 Task: Use the formula "CHISQ.DIST.RT" in spreadsheet "Project portfolio".
Action: Mouse moved to (310, 288)
Screenshot: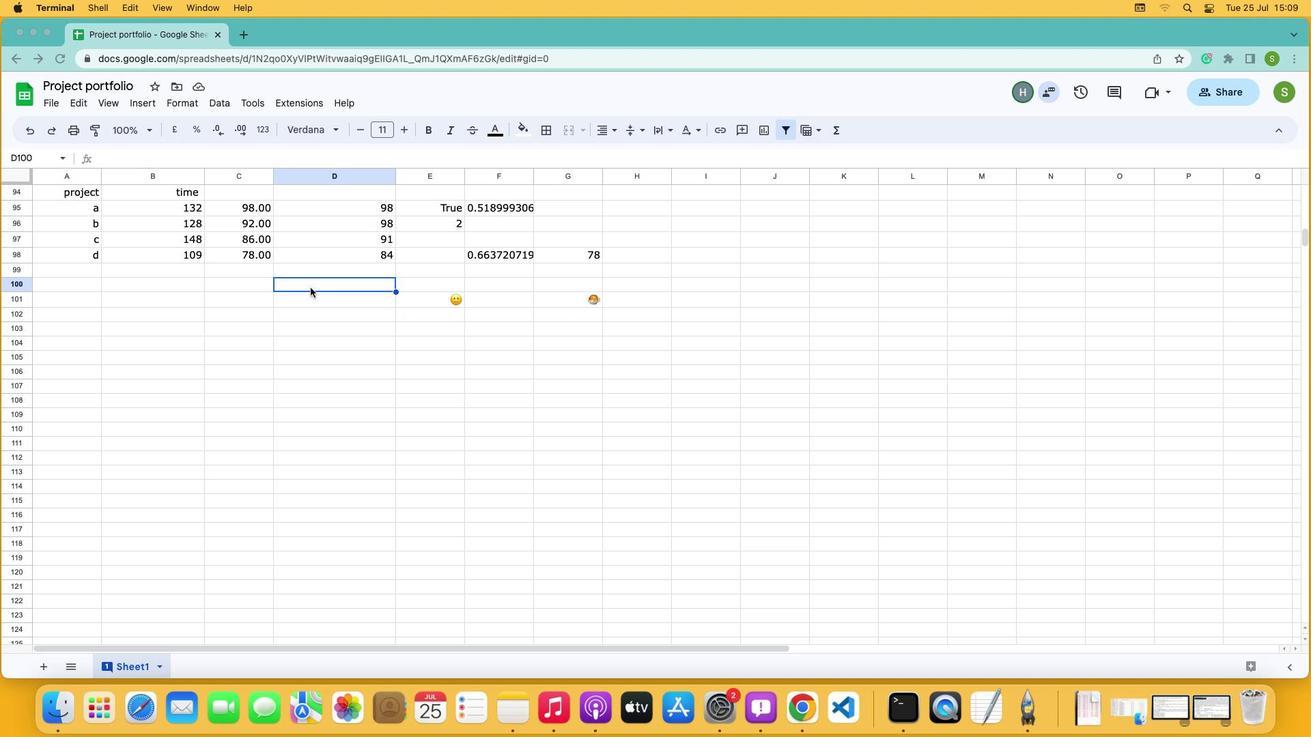 
Action: Mouse pressed left at (310, 288)
Screenshot: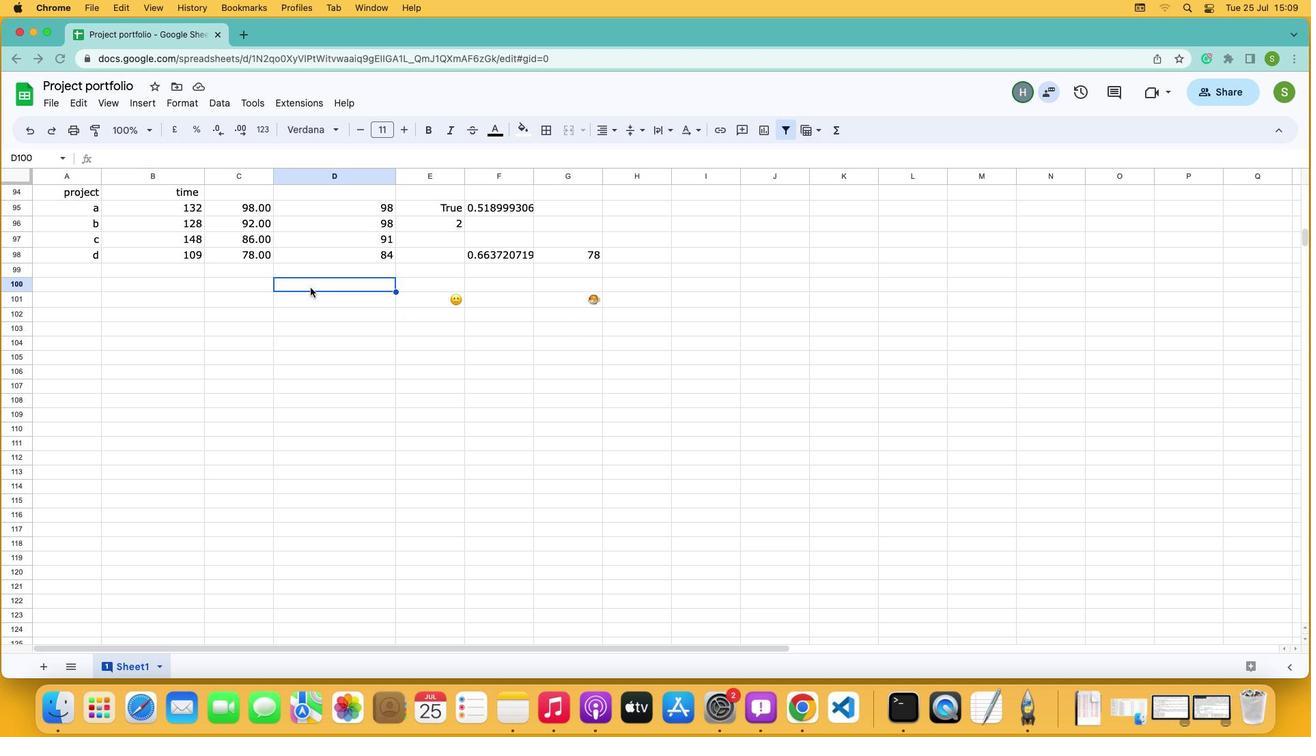 
Action: Mouse moved to (834, 133)
Screenshot: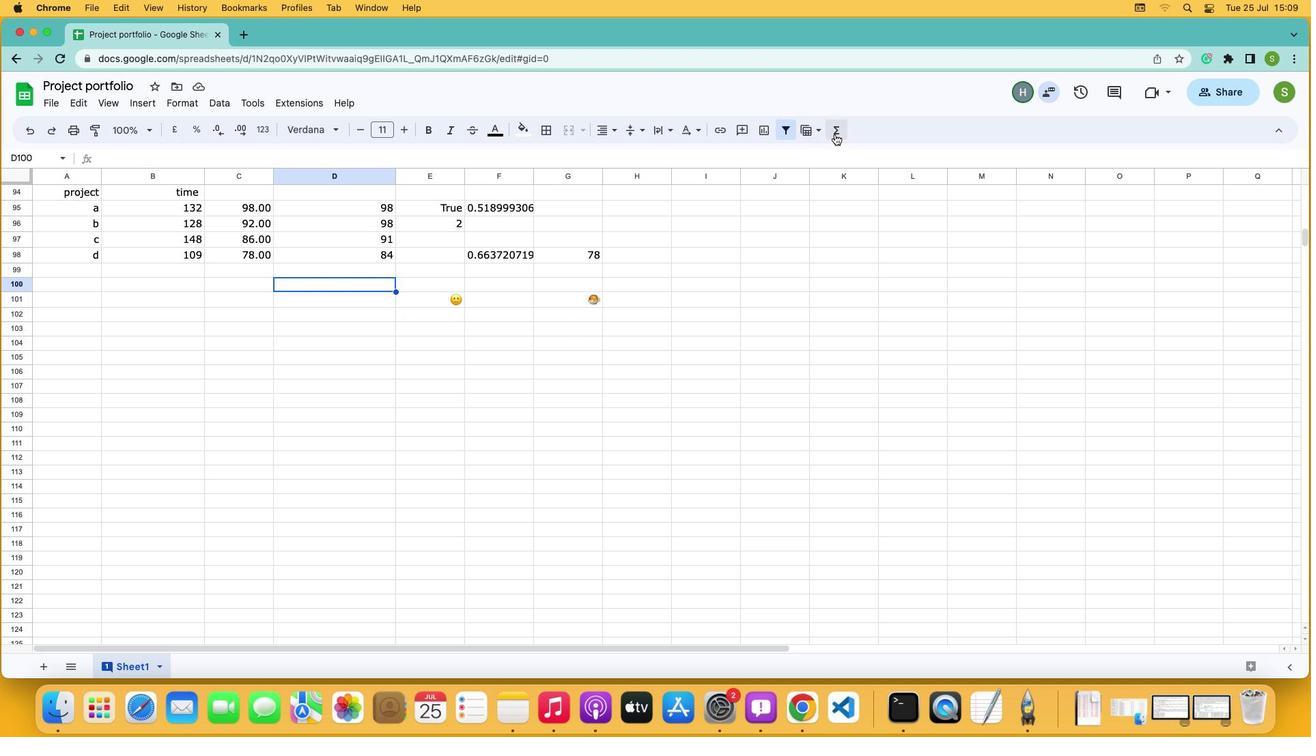 
Action: Mouse pressed left at (834, 133)
Screenshot: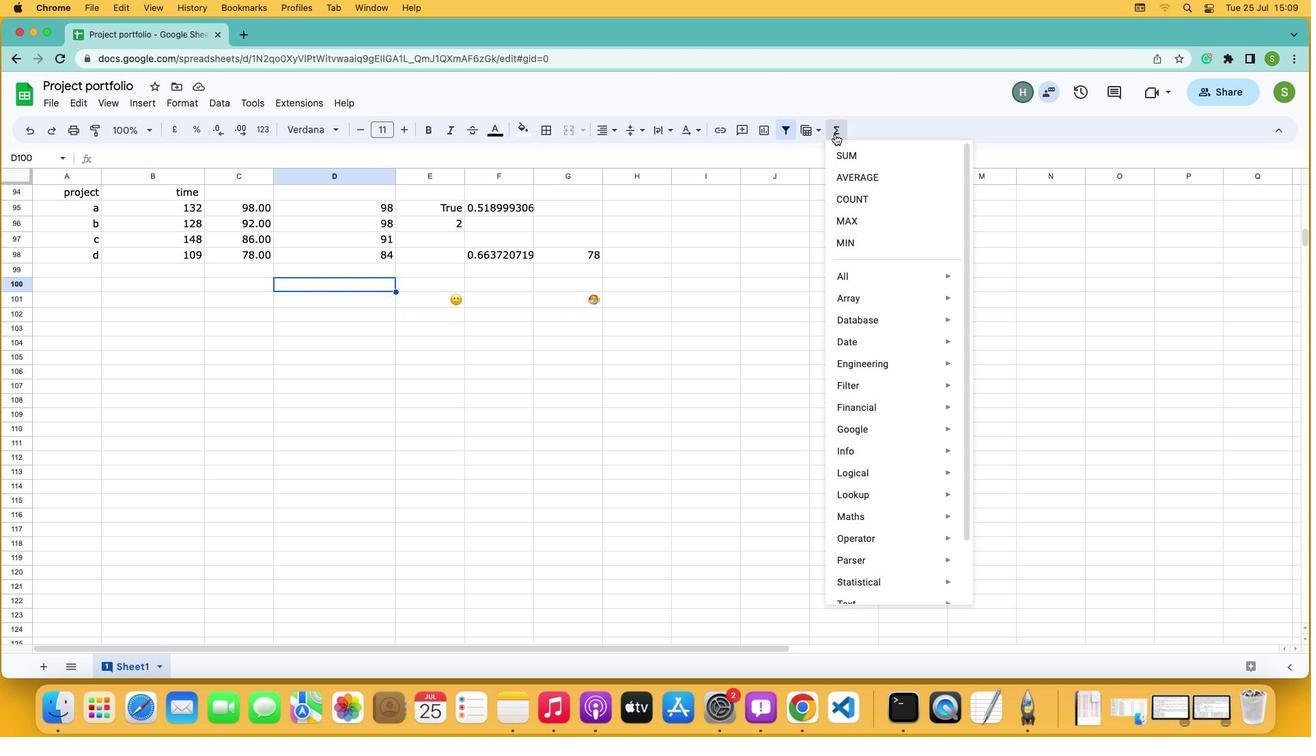
Action: Mouse moved to (859, 276)
Screenshot: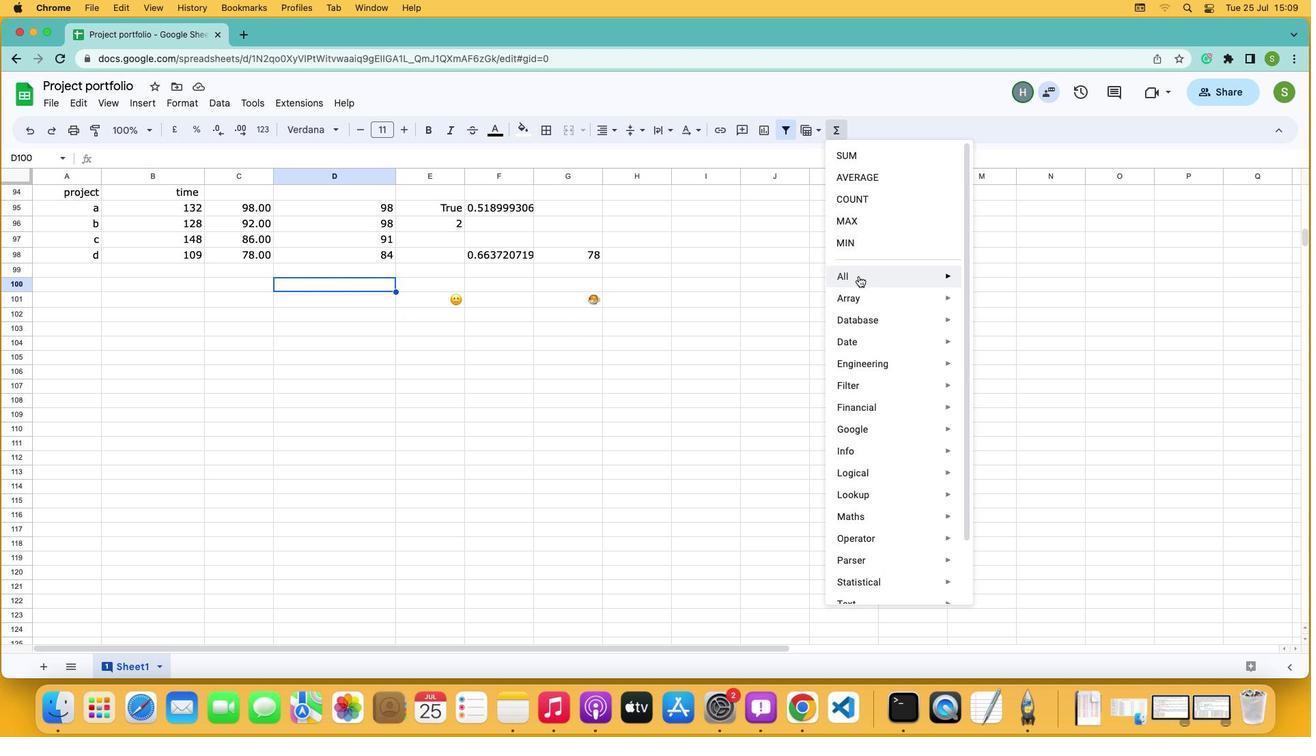 
Action: Mouse pressed left at (859, 276)
Screenshot: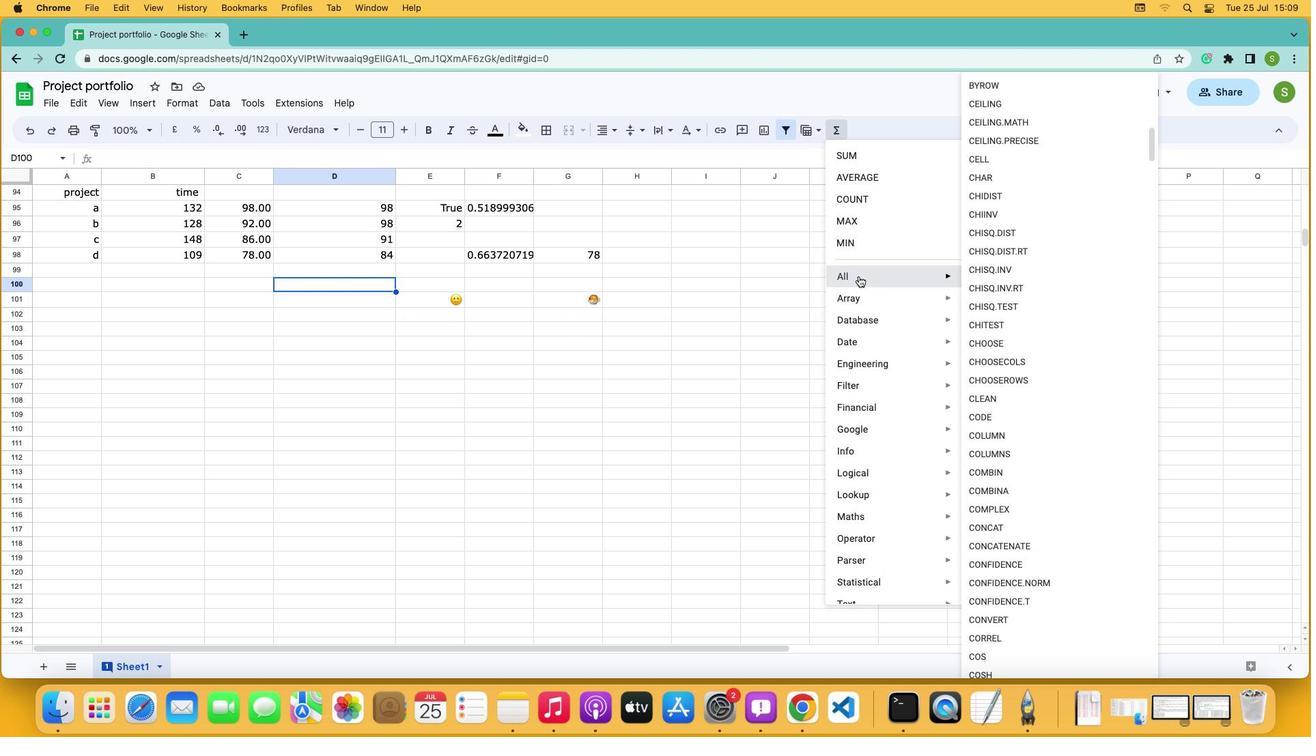 
Action: Mouse moved to (993, 256)
Screenshot: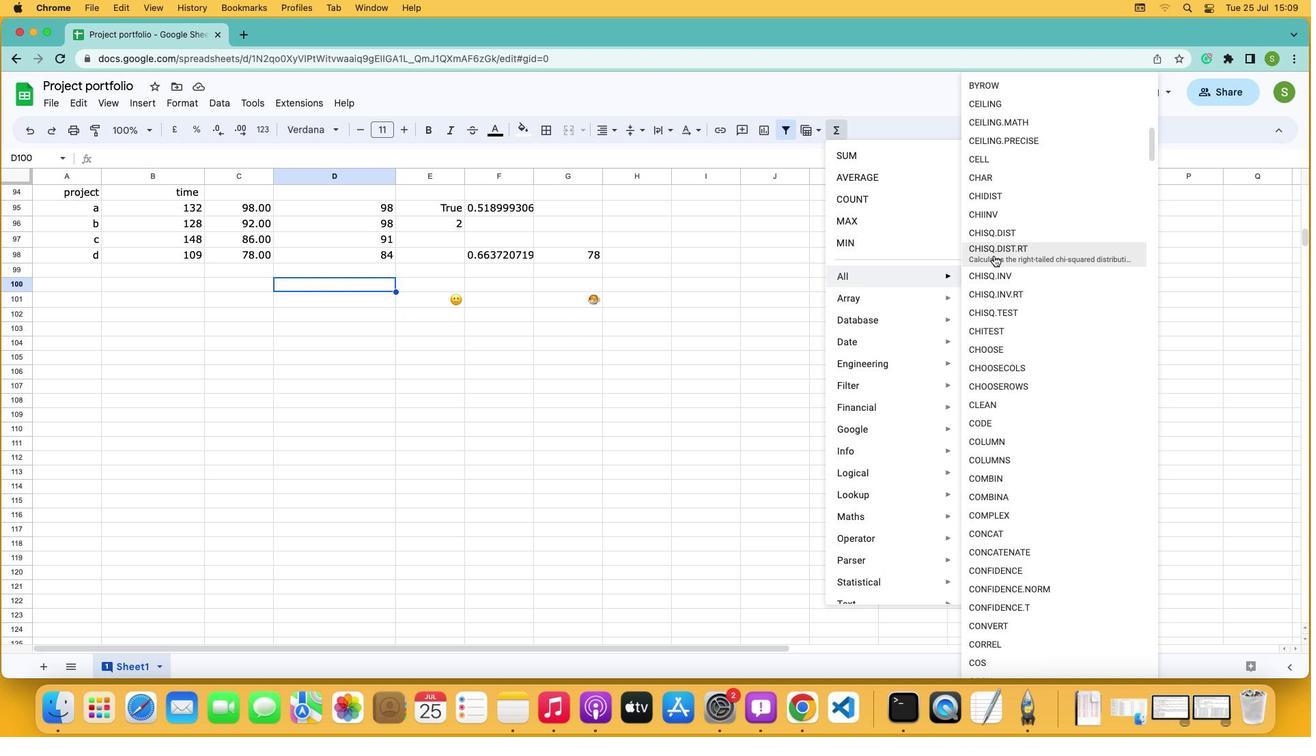 
Action: Mouse pressed left at (993, 256)
Screenshot: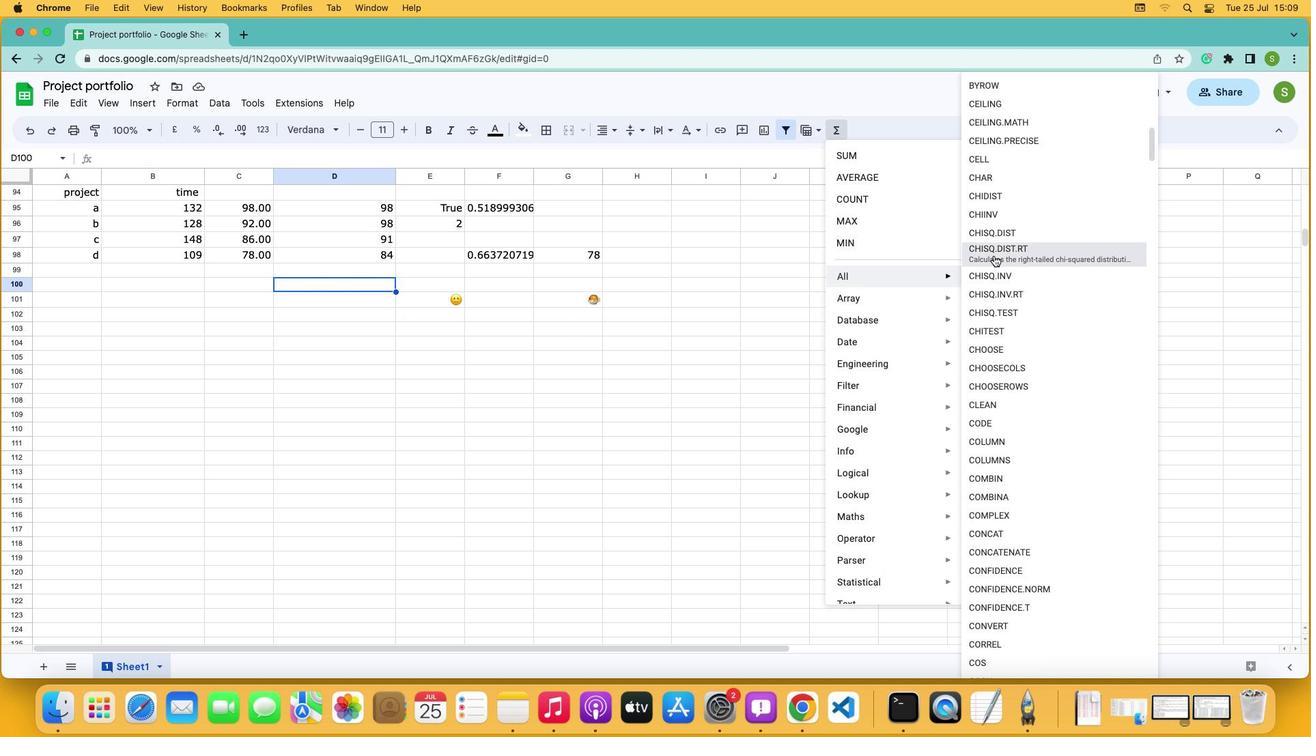 
Action: Mouse moved to (241, 256)
Screenshot: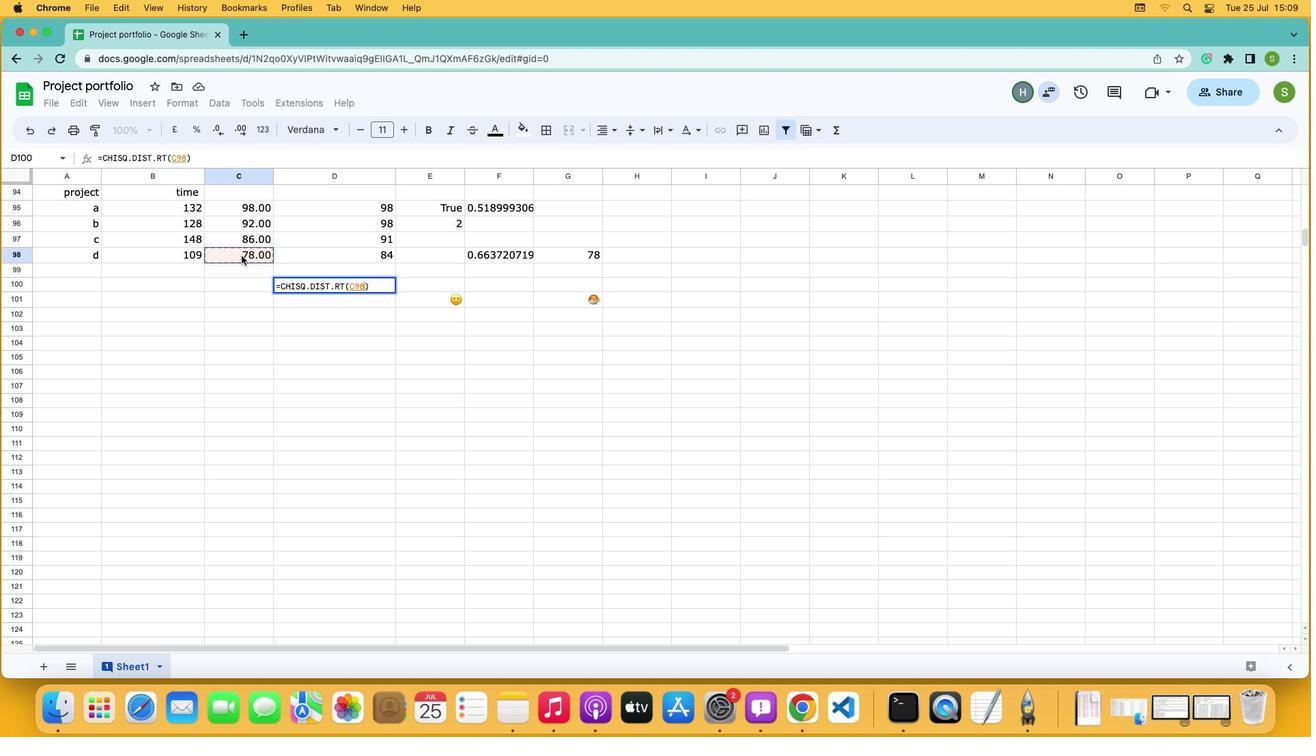 
Action: Mouse pressed left at (241, 256)
Screenshot: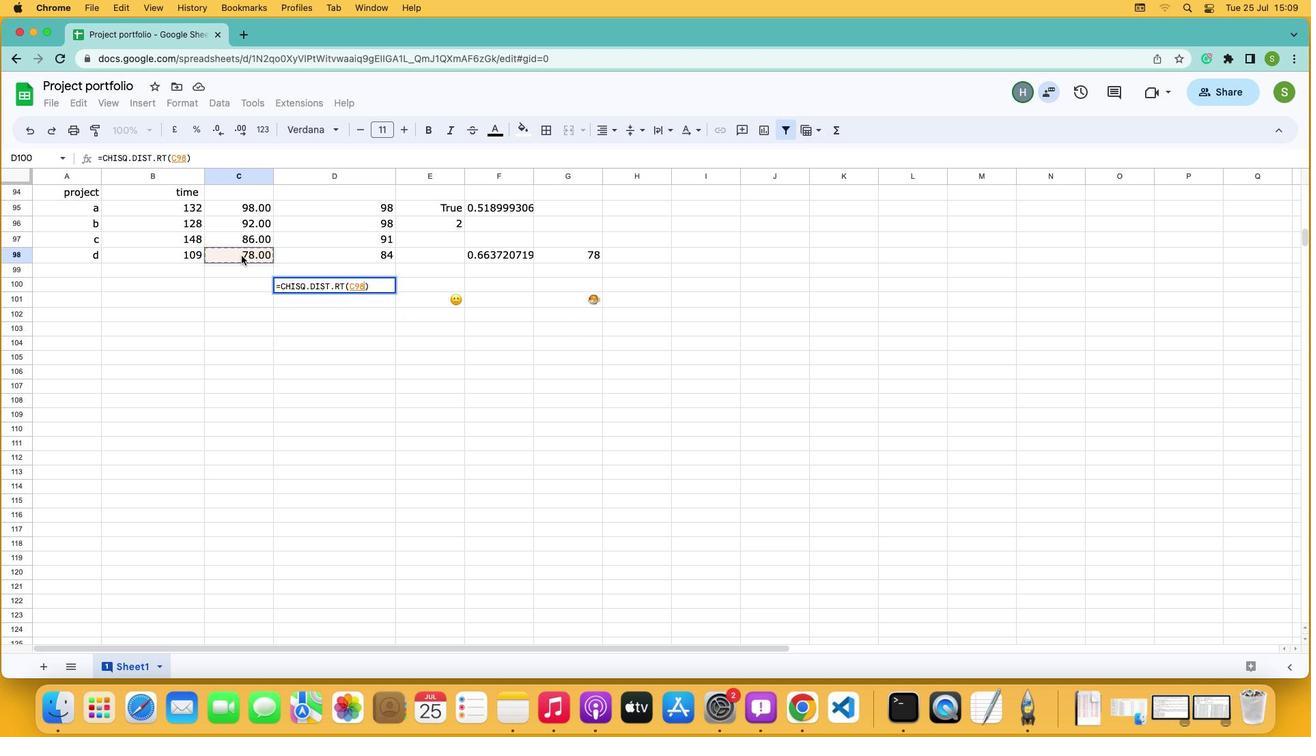 
Action: Key pressed ','
Screenshot: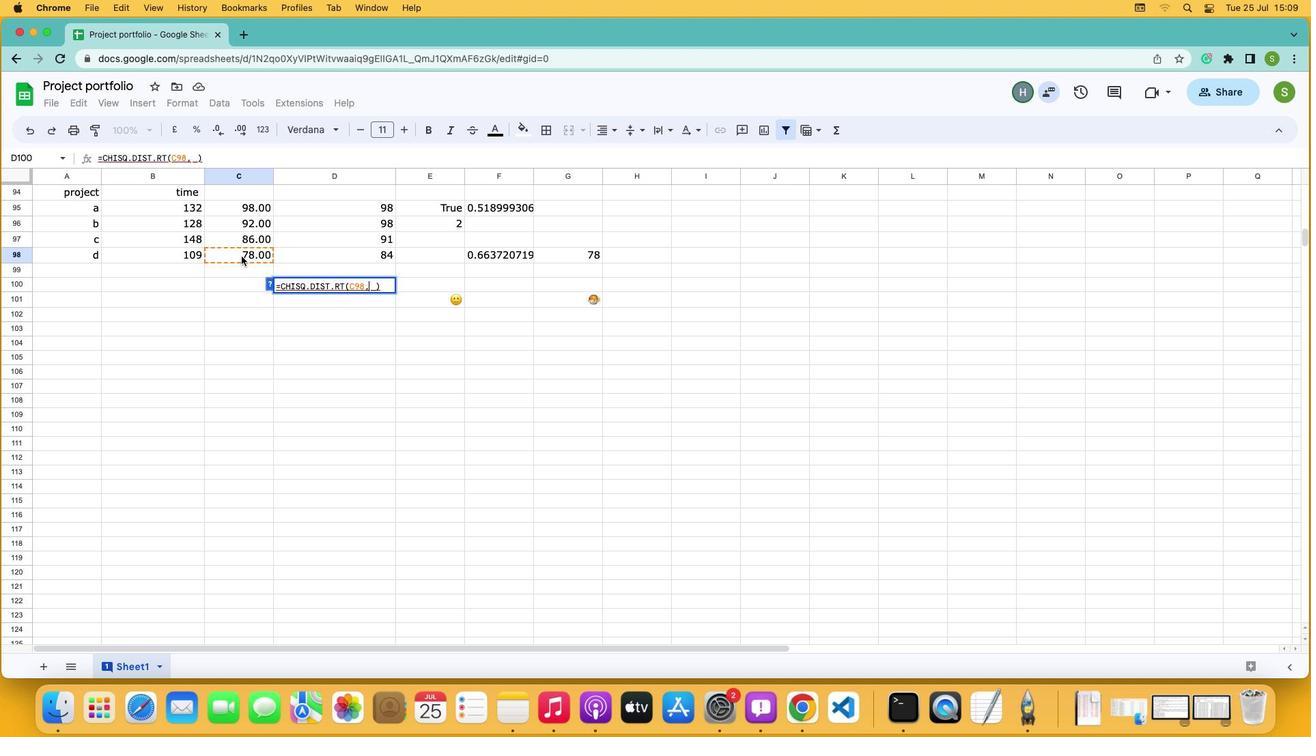 
Action: Mouse moved to (361, 254)
Screenshot: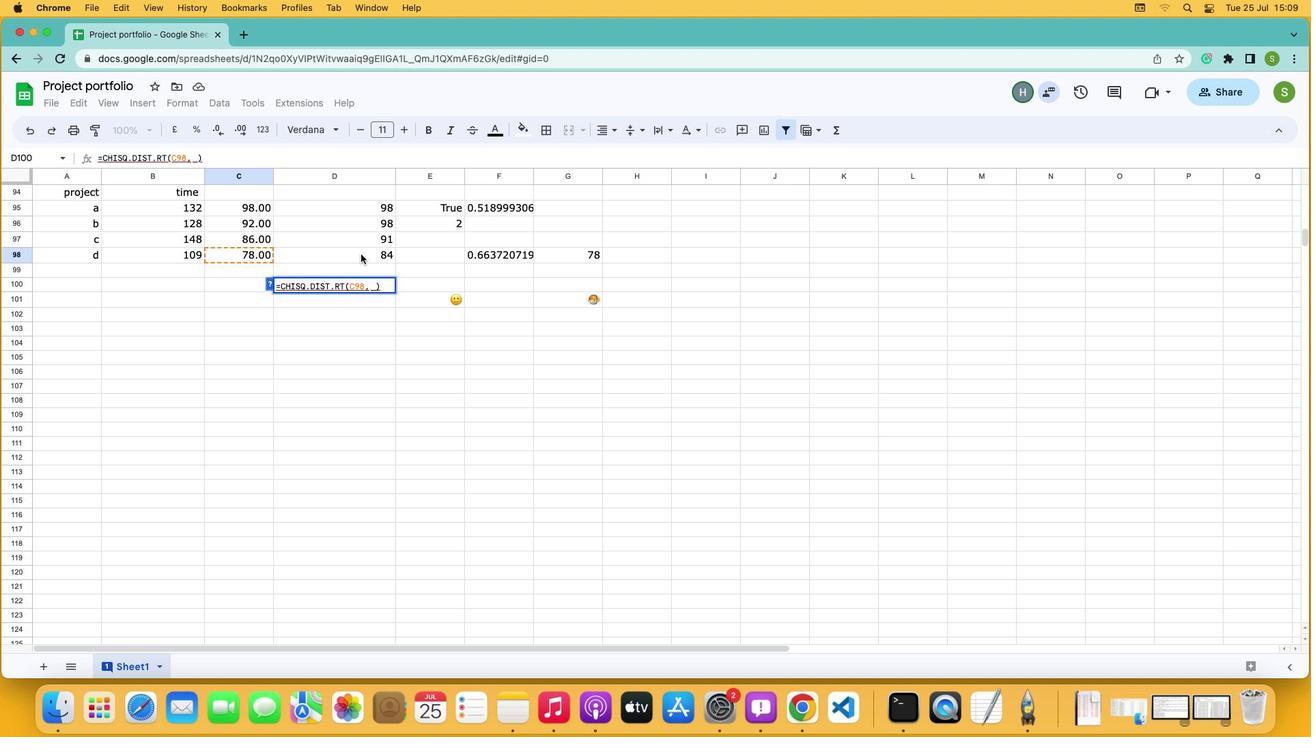 
Action: Mouse pressed left at (361, 254)
Screenshot: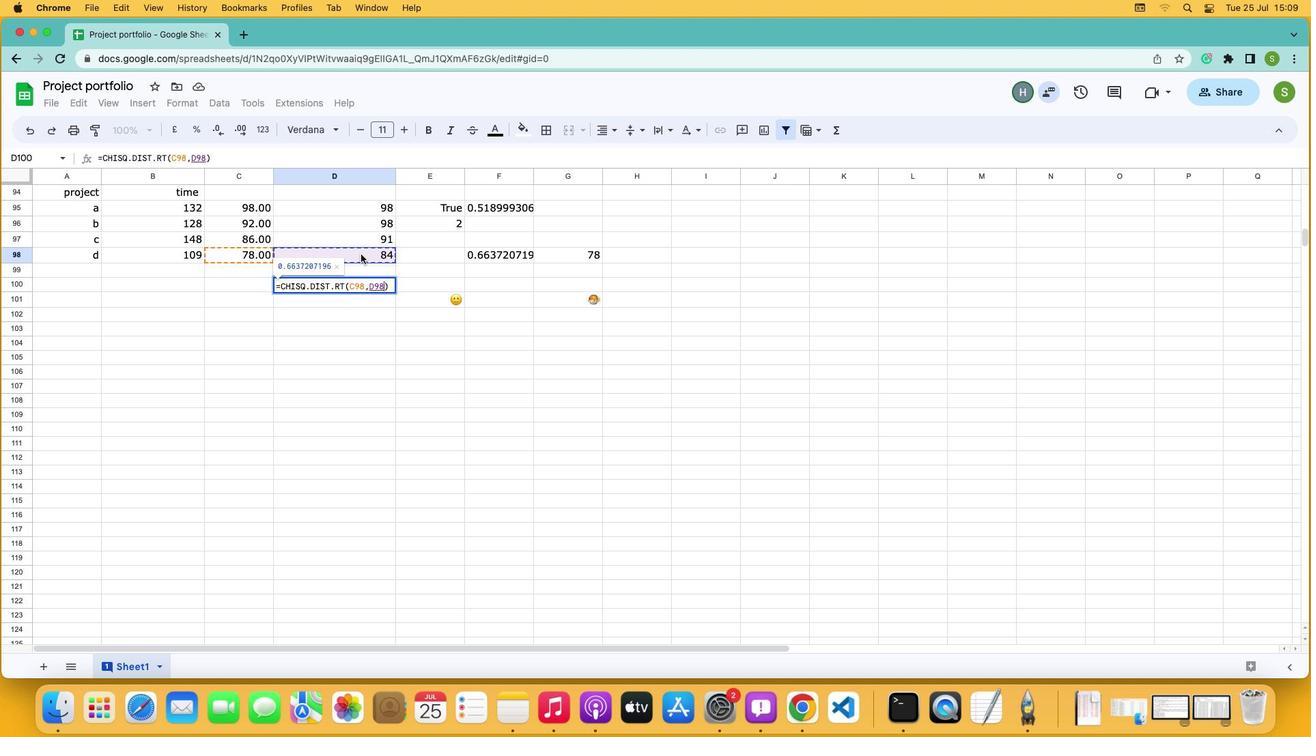 
Action: Key pressed Key.enter
Screenshot: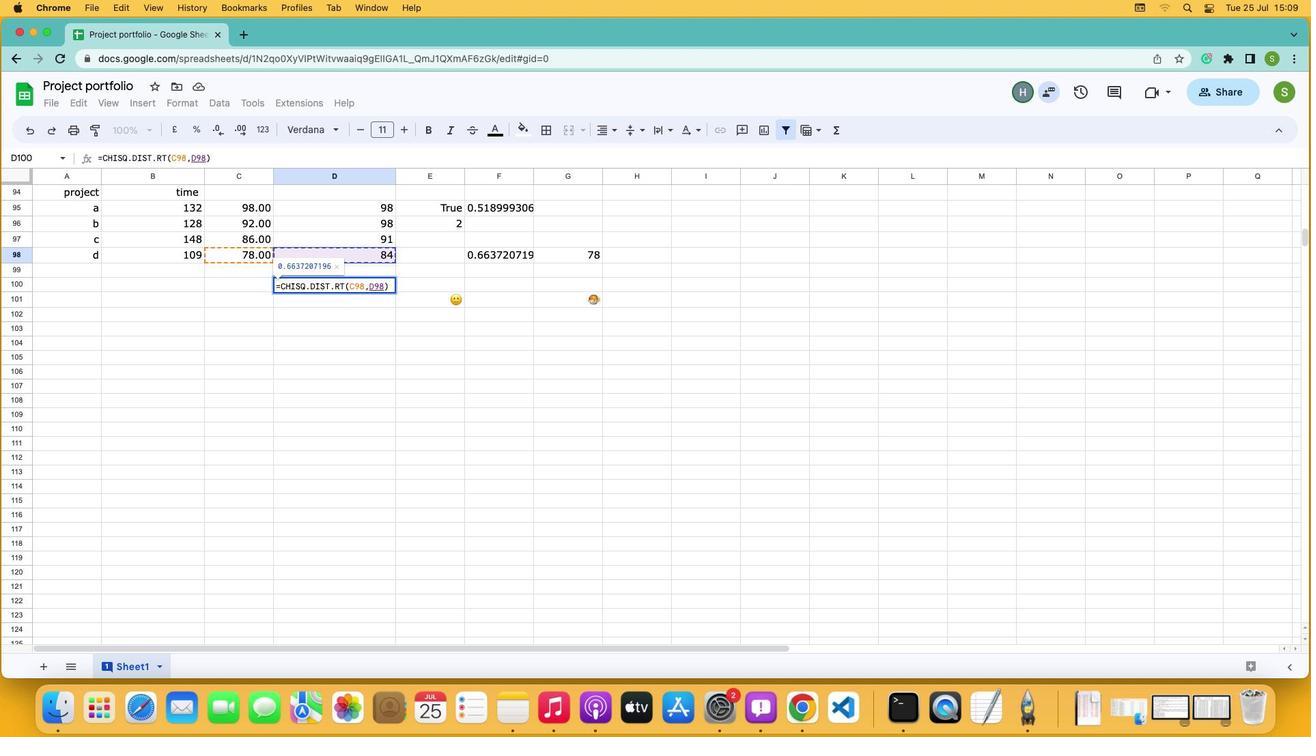 
